 Task: Search any lead from the list of leads
Action: Mouse moved to (215, 179)
Screenshot: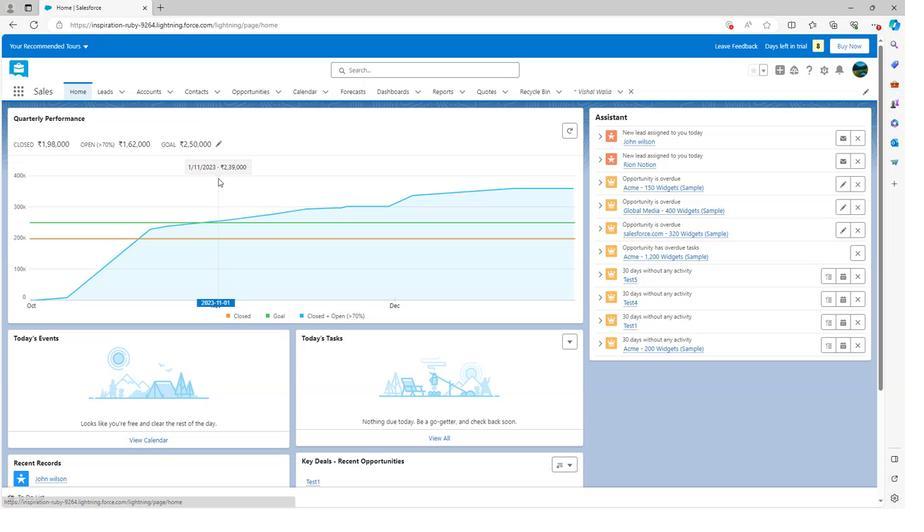 
Action: Mouse scrolled (215, 178) with delta (0, 0)
Screenshot: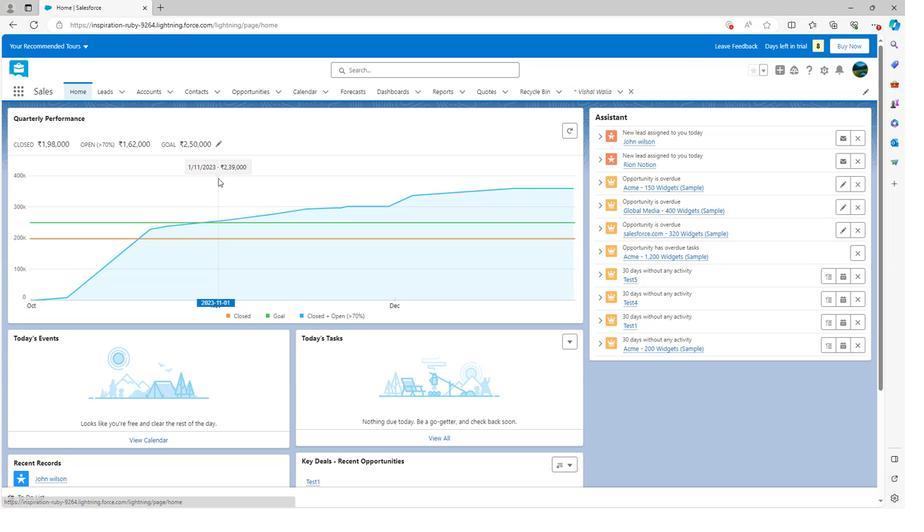 
Action: Mouse scrolled (215, 178) with delta (0, 0)
Screenshot: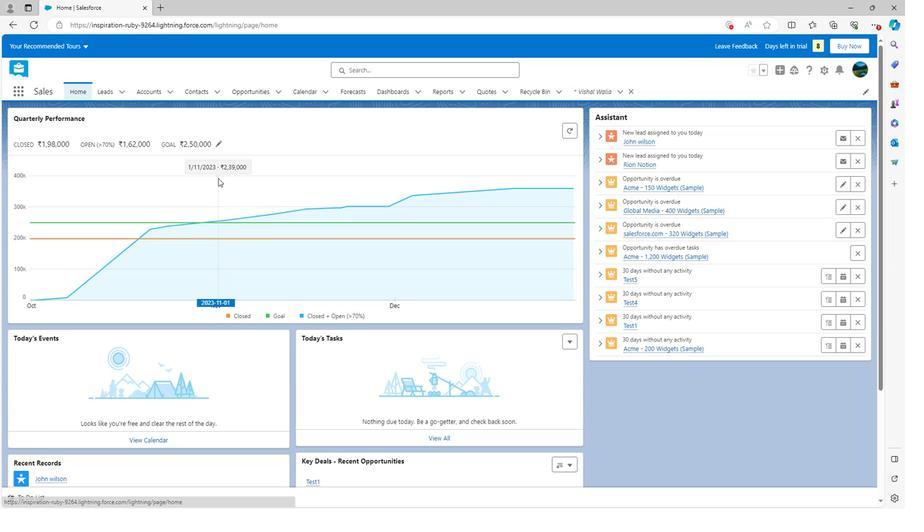 
Action: Mouse moved to (215, 179)
Screenshot: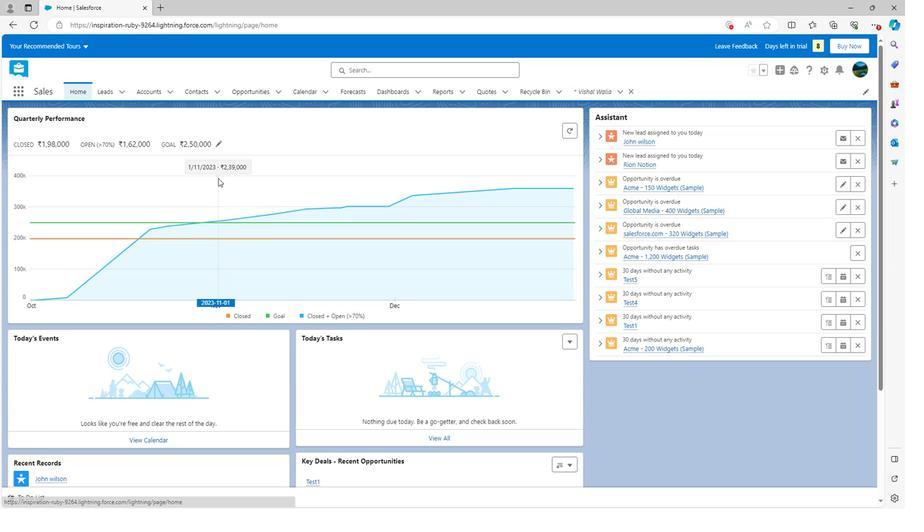 
Action: Mouse scrolled (215, 178) with delta (0, 0)
Screenshot: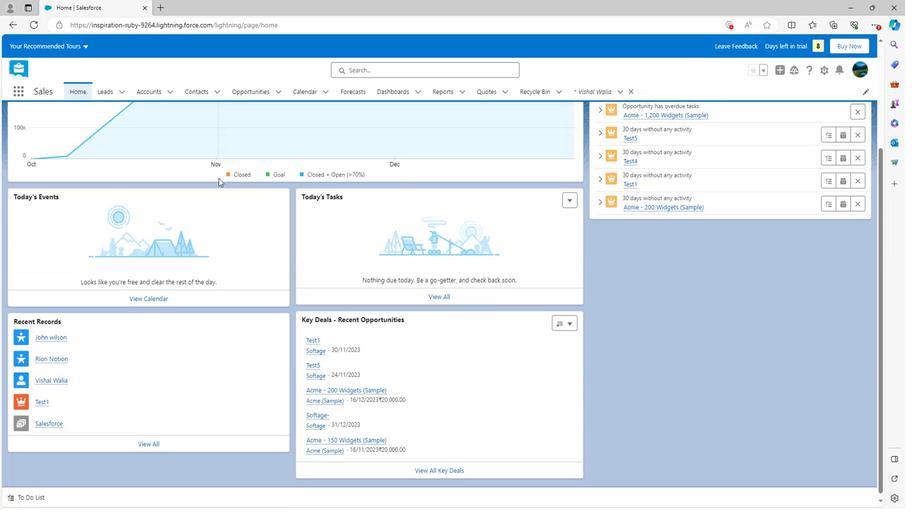 
Action: Mouse moved to (215, 179)
Screenshot: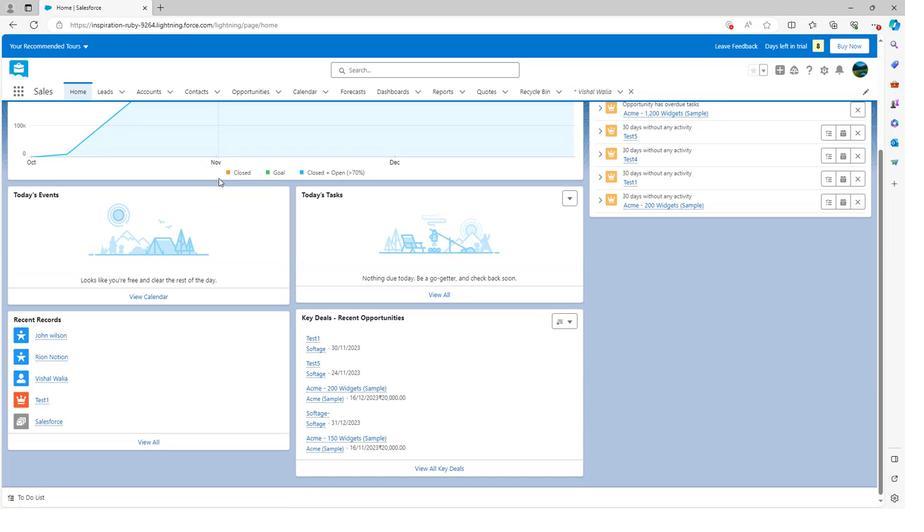 
Action: Mouse scrolled (215, 179) with delta (0, 0)
Screenshot: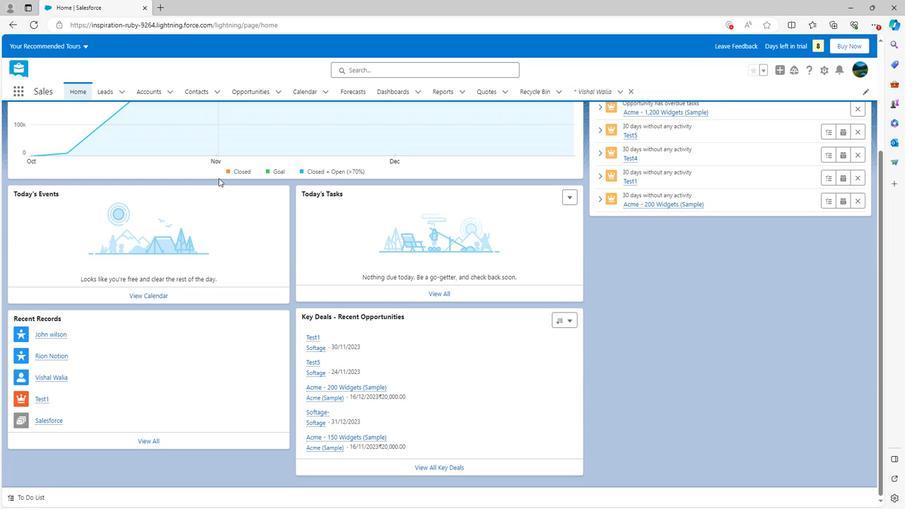 
Action: Mouse scrolled (215, 179) with delta (0, 0)
Screenshot: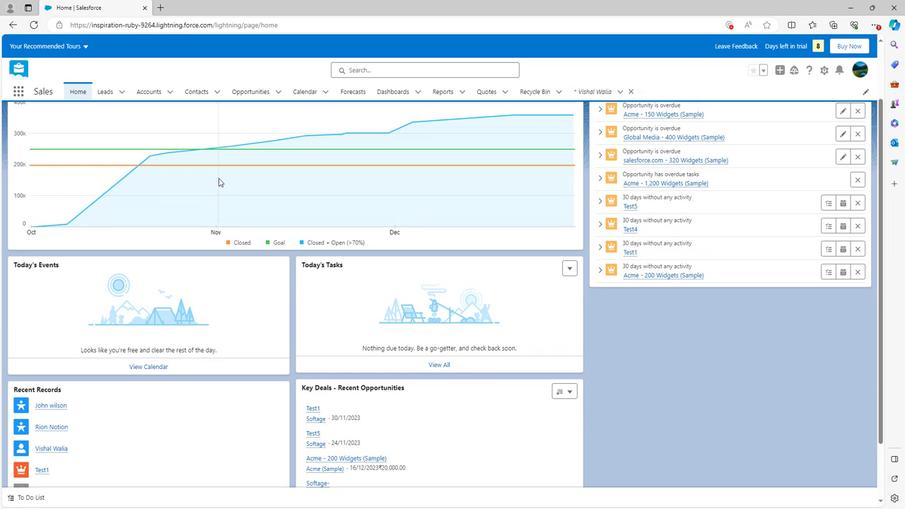 
Action: Mouse scrolled (215, 179) with delta (0, 0)
Screenshot: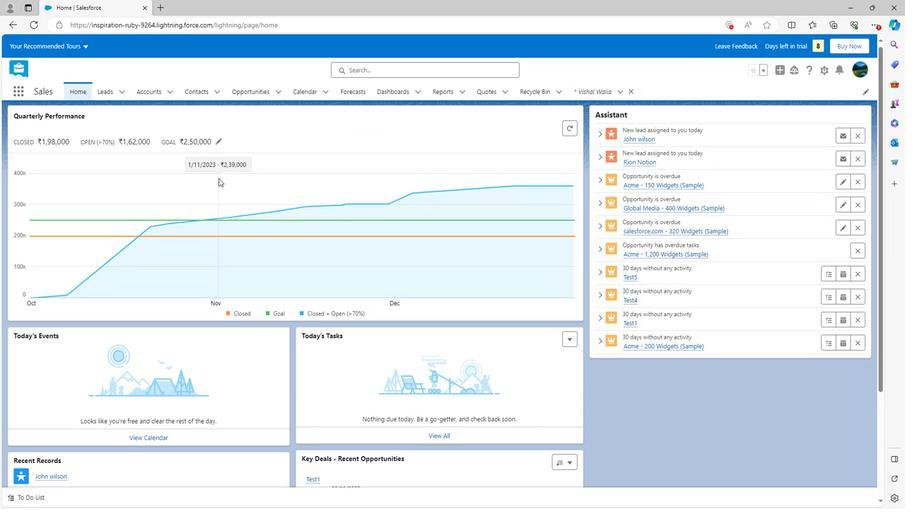 
Action: Mouse scrolled (215, 179) with delta (0, 0)
Screenshot: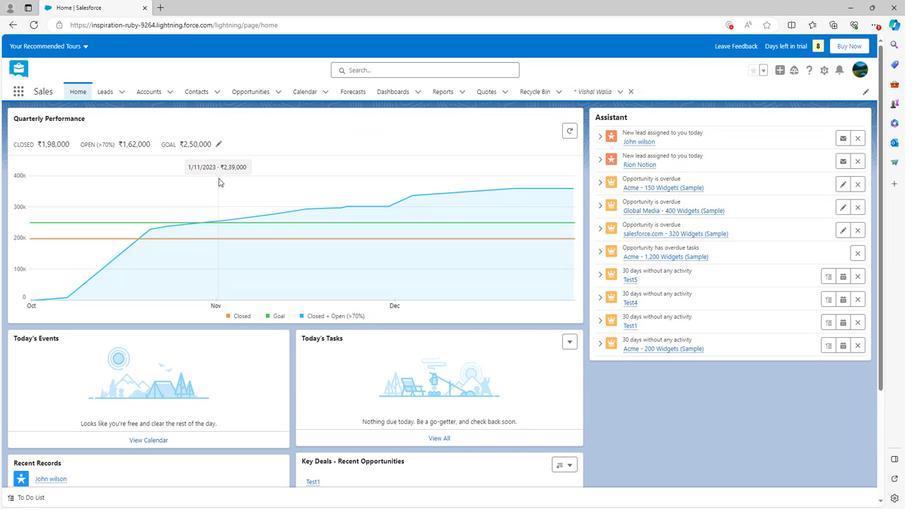 
Action: Mouse moved to (100, 99)
Screenshot: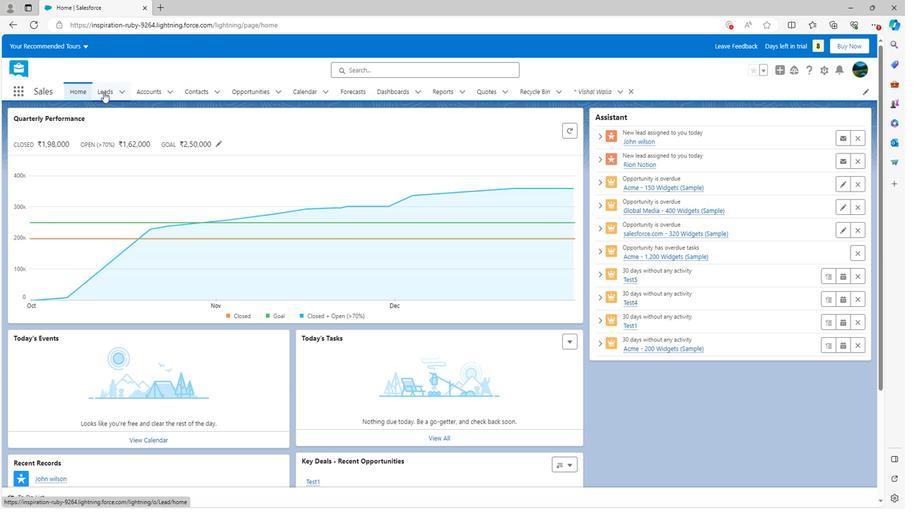 
Action: Mouse pressed left at (100, 99)
Screenshot: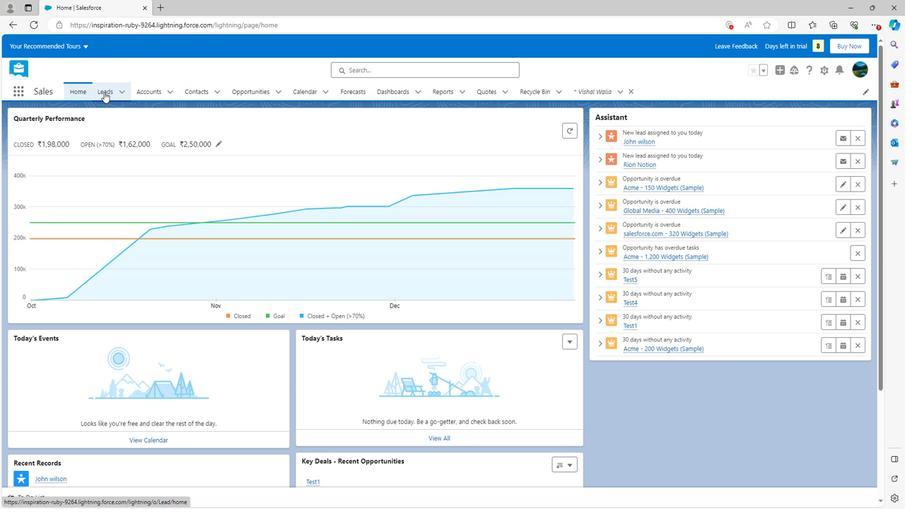 
Action: Mouse moved to (117, 97)
Screenshot: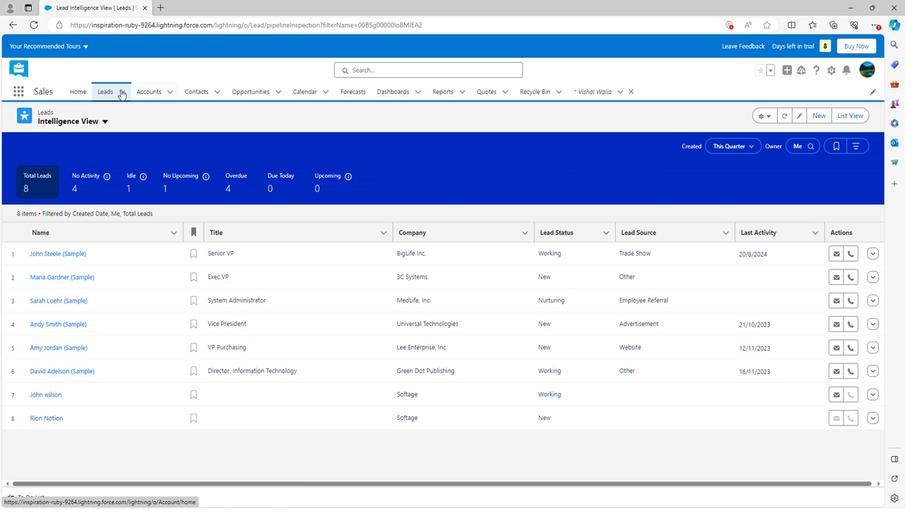 
Action: Mouse pressed left at (117, 97)
Screenshot: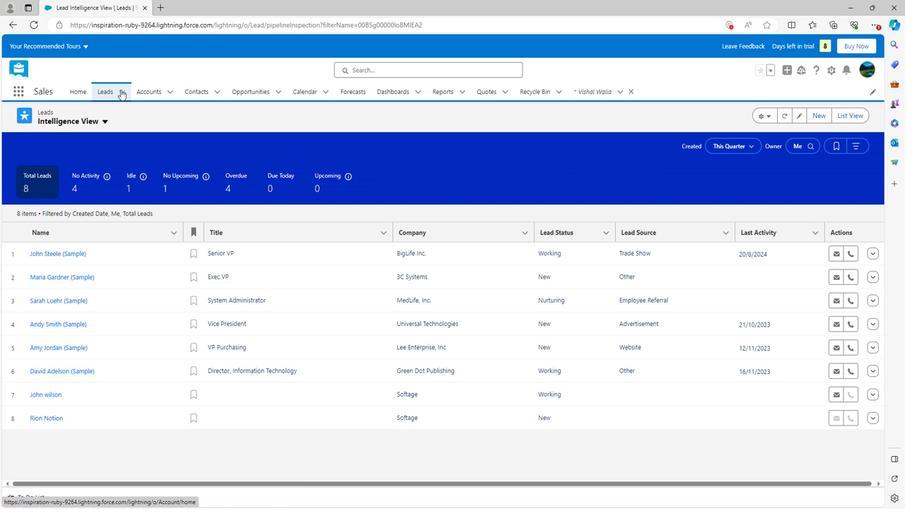 
Action: Mouse moved to (104, 225)
Screenshot: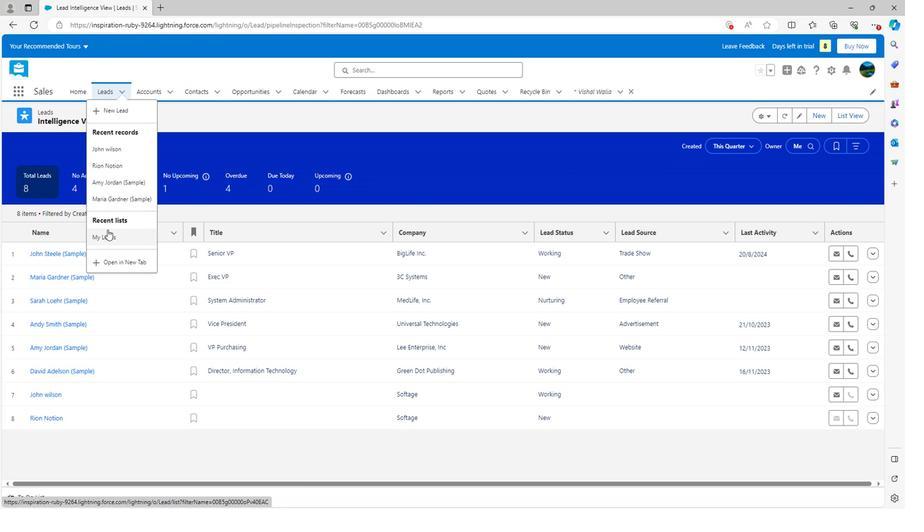 
Action: Mouse pressed left at (104, 225)
Screenshot: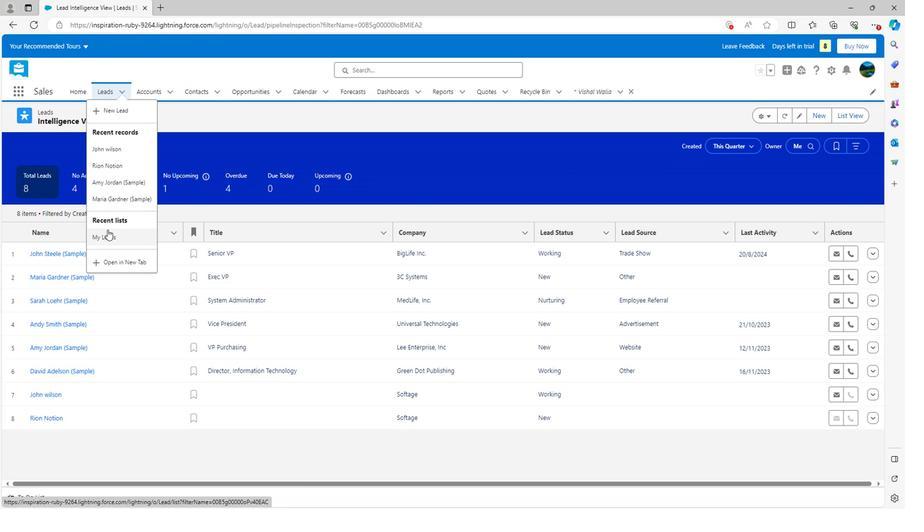 
Action: Mouse moved to (861, 124)
Screenshot: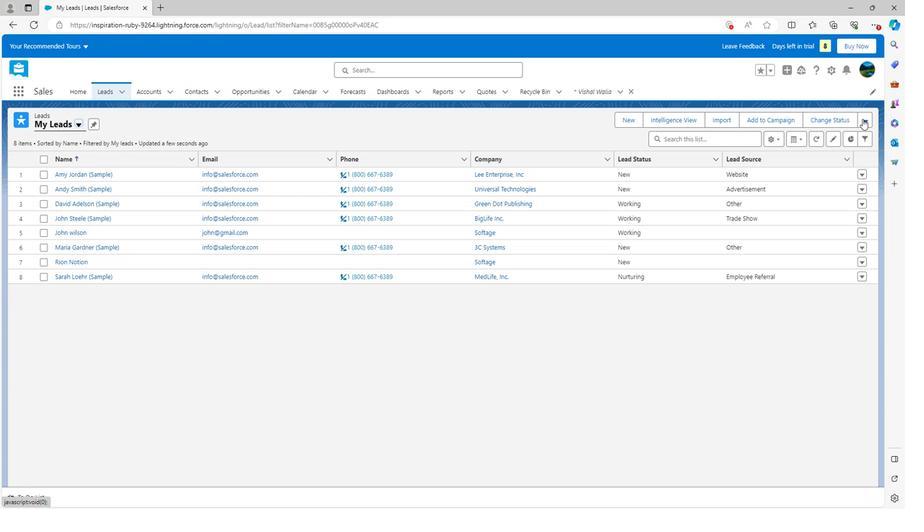 
Action: Mouse pressed left at (861, 124)
Screenshot: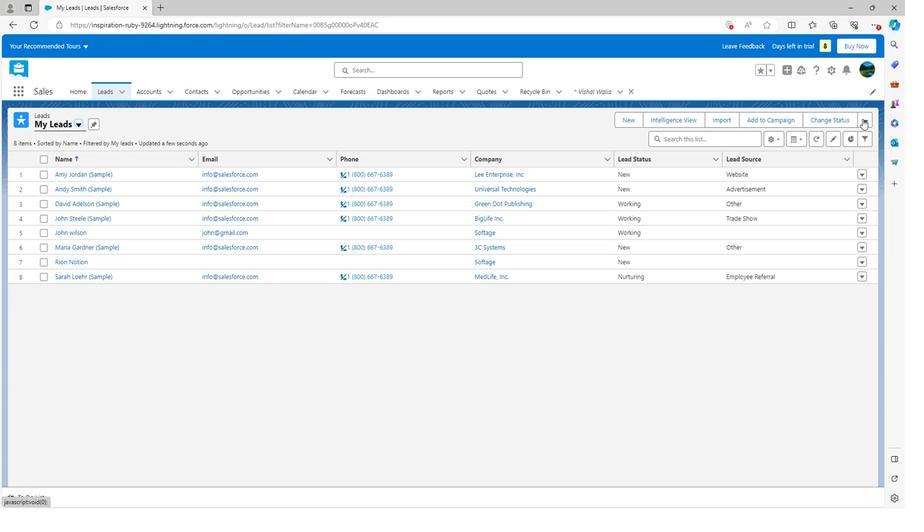 
Action: Mouse moved to (694, 143)
Screenshot: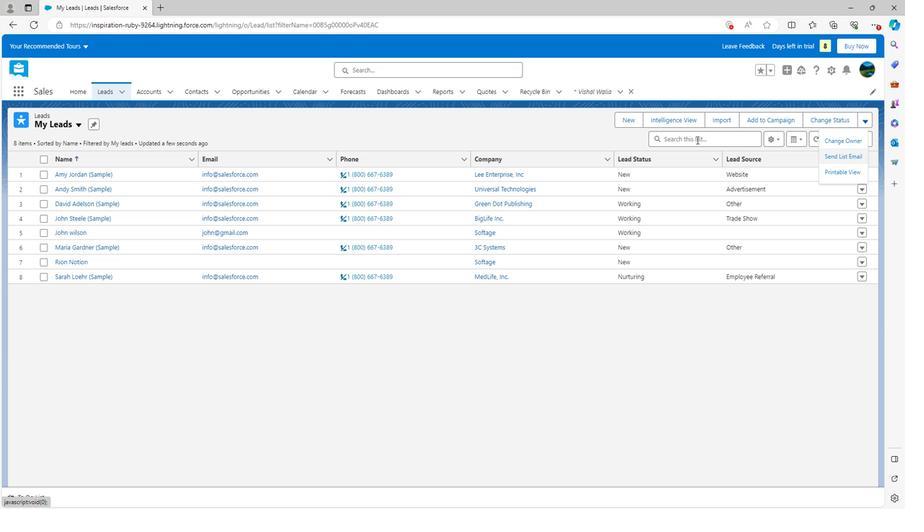 
Action: Mouse pressed left at (694, 143)
Screenshot: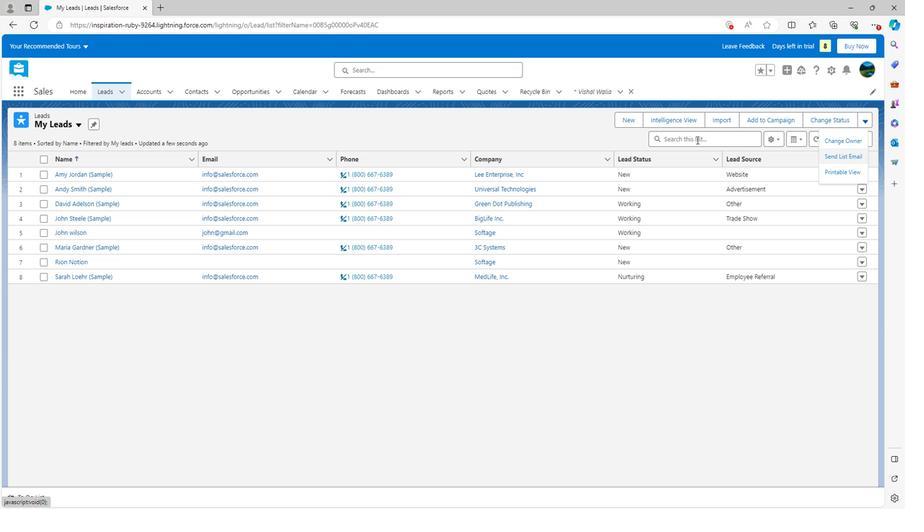 
Action: Key pressed john<Key.enter><Key.backspace><Key.backspace><Key.backspace><Key.backspace><Key.enter>
Screenshot: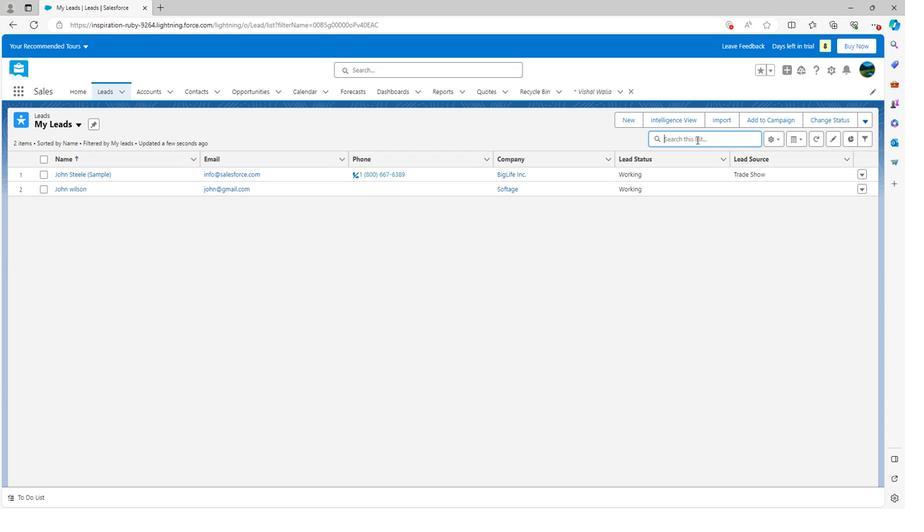 
Action: Mouse moved to (694, 143)
Screenshot: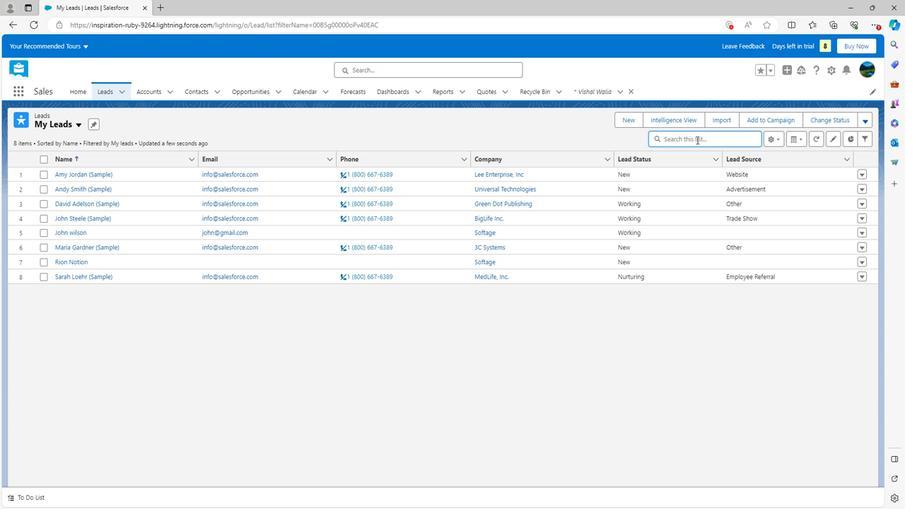 
Action: Key pressed <Key.shift>Rion<Key.enter><Key.backspace><Key.backspace><Key.backspace><Key.backspace><Key.enter>
Screenshot: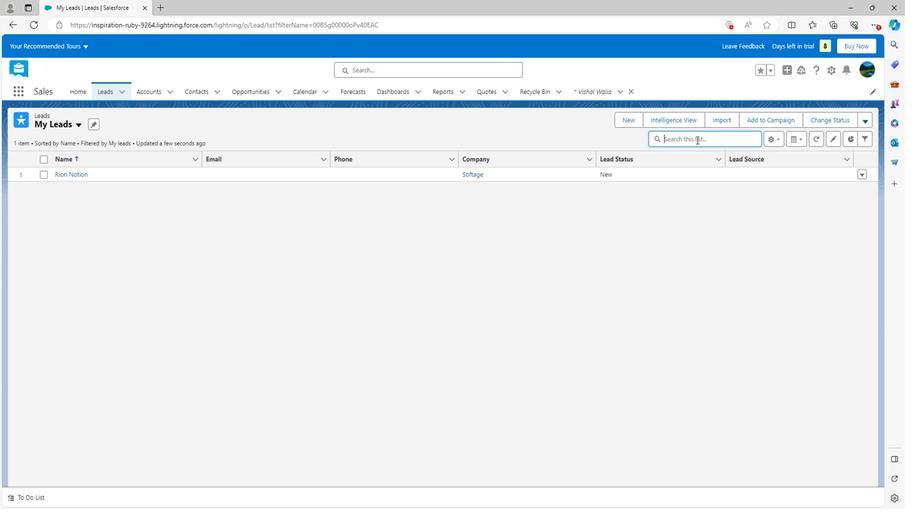 
Action: Mouse moved to (841, 32)
Screenshot: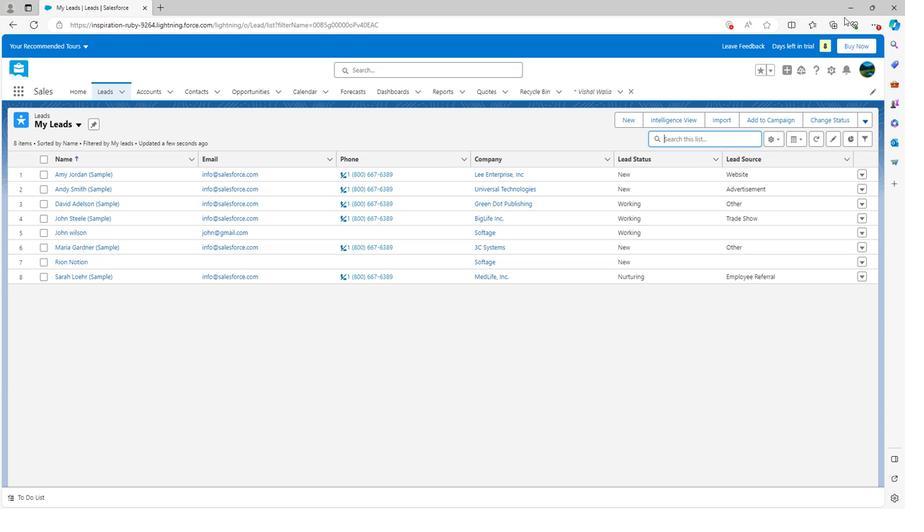 
